 Task: Create a due date automation trigger when advanced on, 2 hours before a card is due add dates not starting next week.
Action: Mouse moved to (1053, 85)
Screenshot: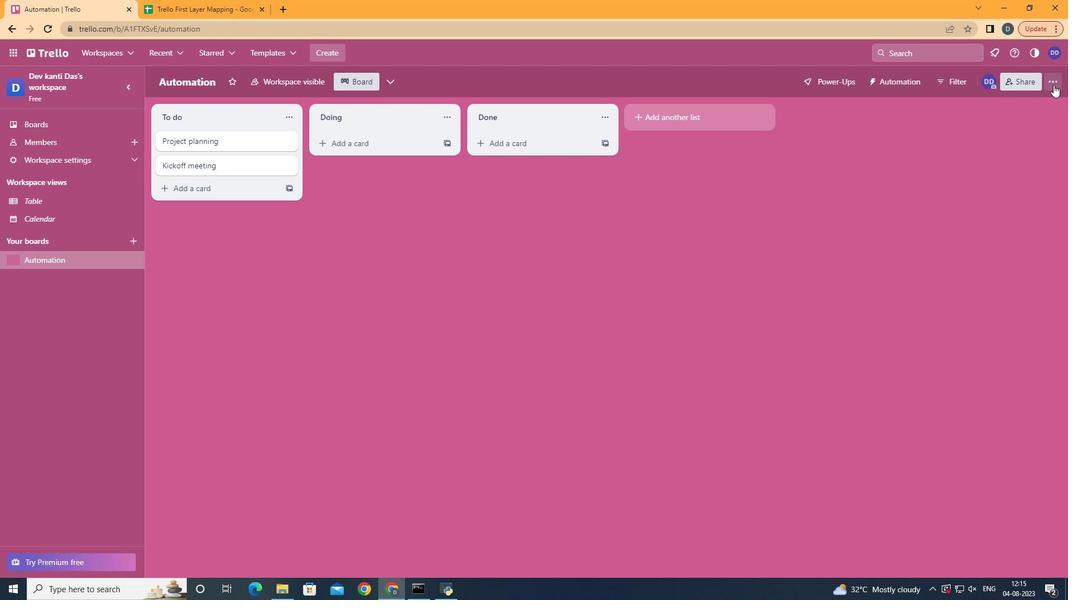 
Action: Mouse pressed left at (1053, 85)
Screenshot: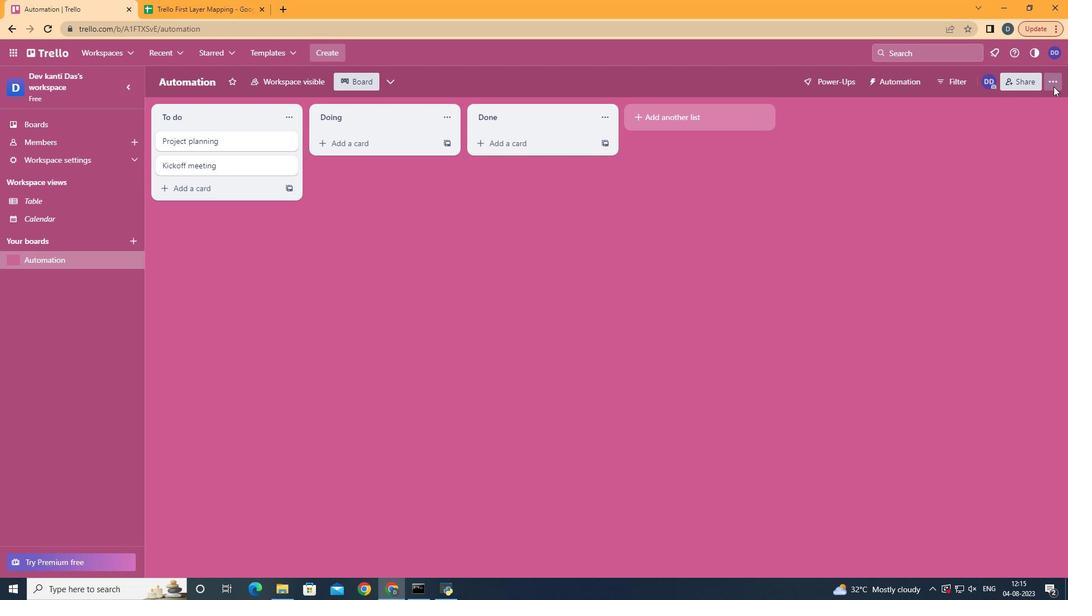 
Action: Mouse moved to (984, 238)
Screenshot: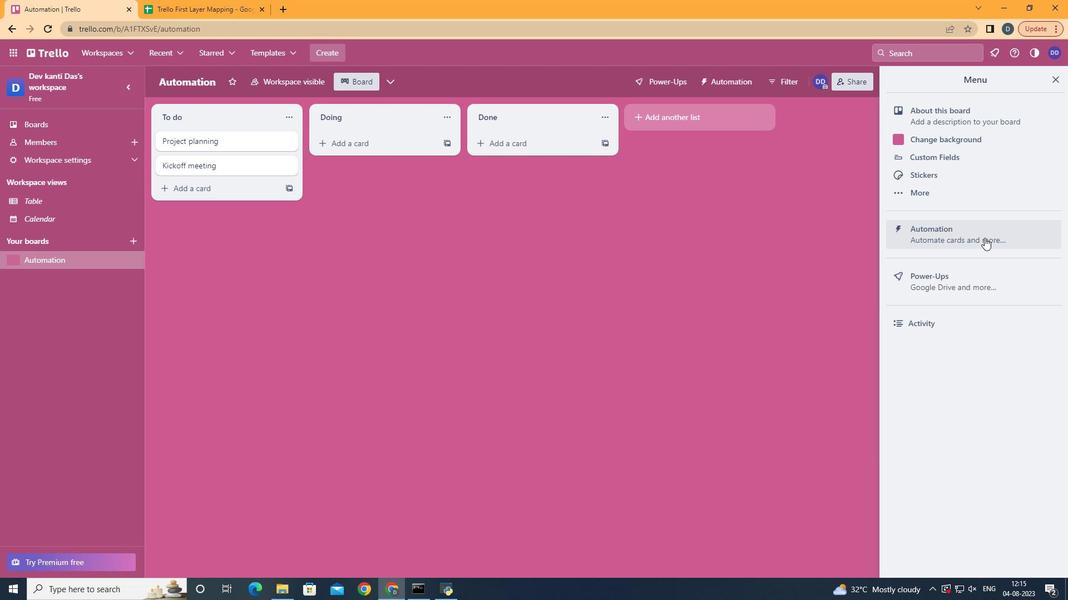 
Action: Mouse pressed left at (984, 238)
Screenshot: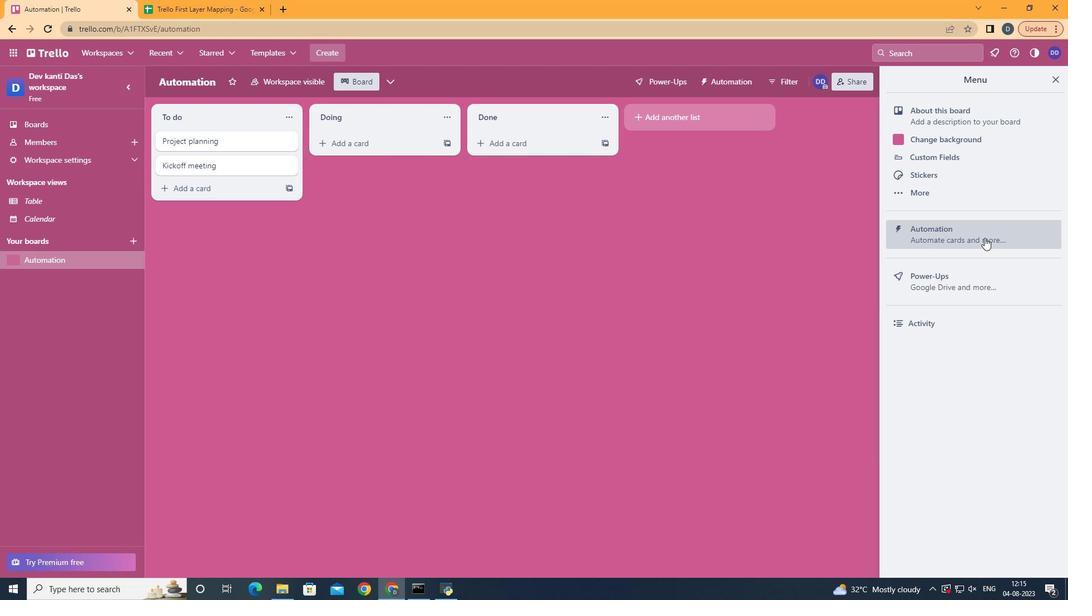 
Action: Mouse moved to (240, 227)
Screenshot: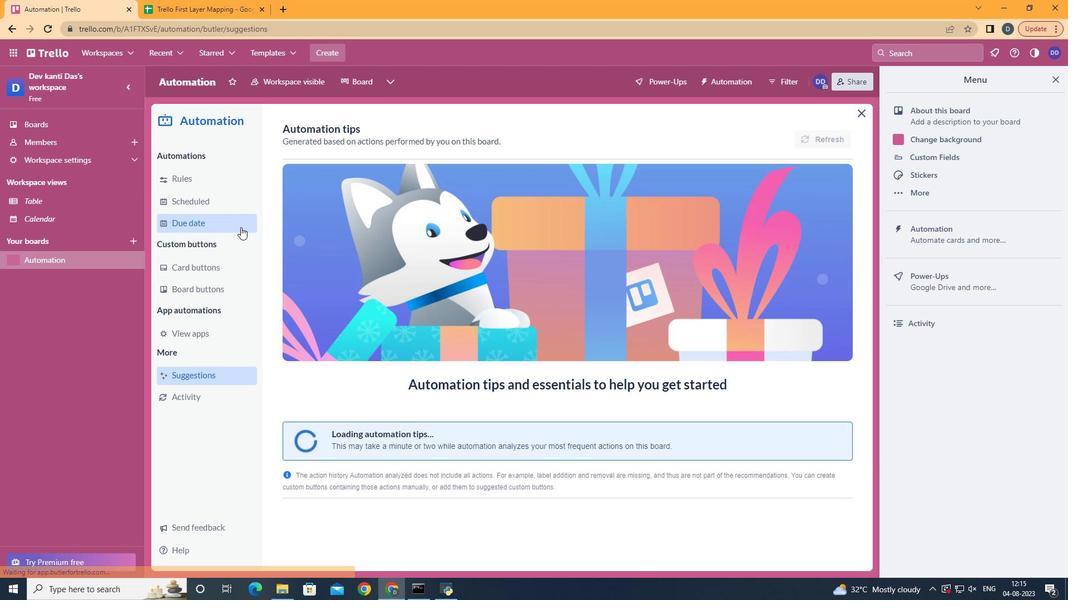 
Action: Mouse pressed left at (240, 227)
Screenshot: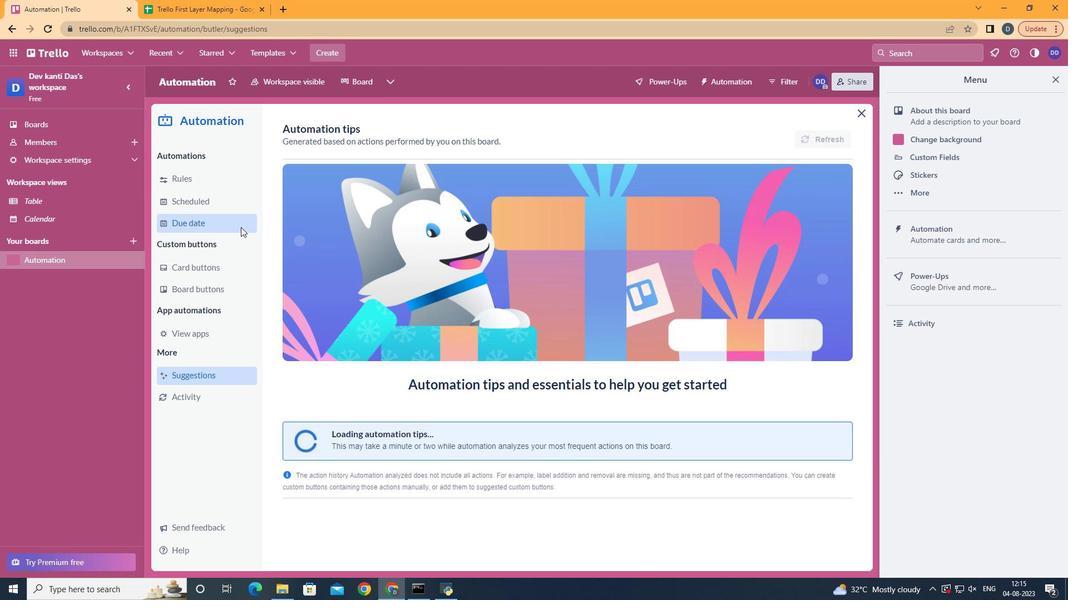 
Action: Mouse moved to (802, 127)
Screenshot: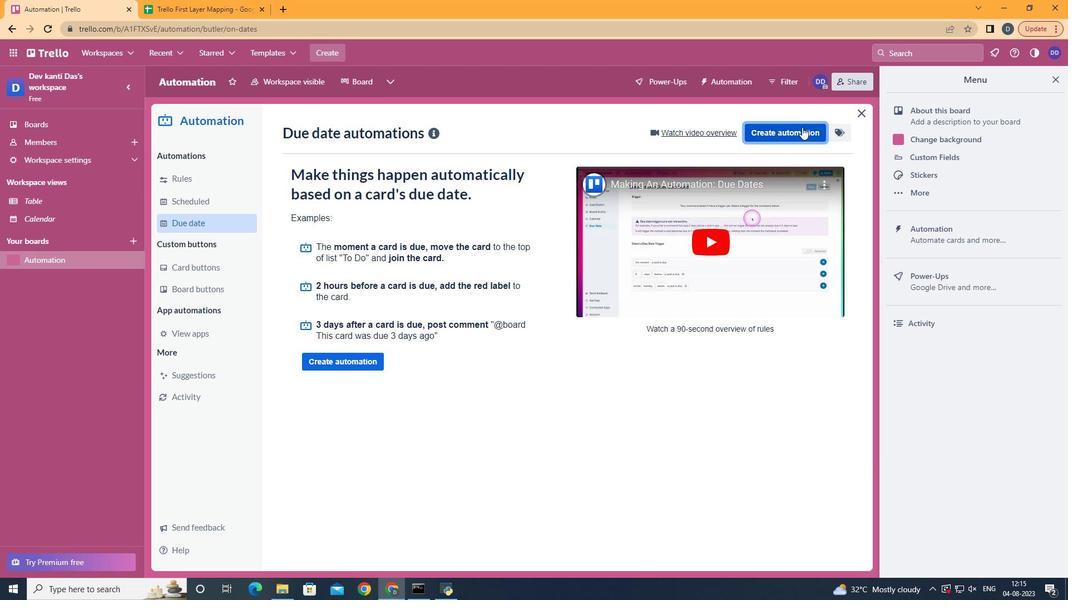 
Action: Mouse pressed left at (802, 127)
Screenshot: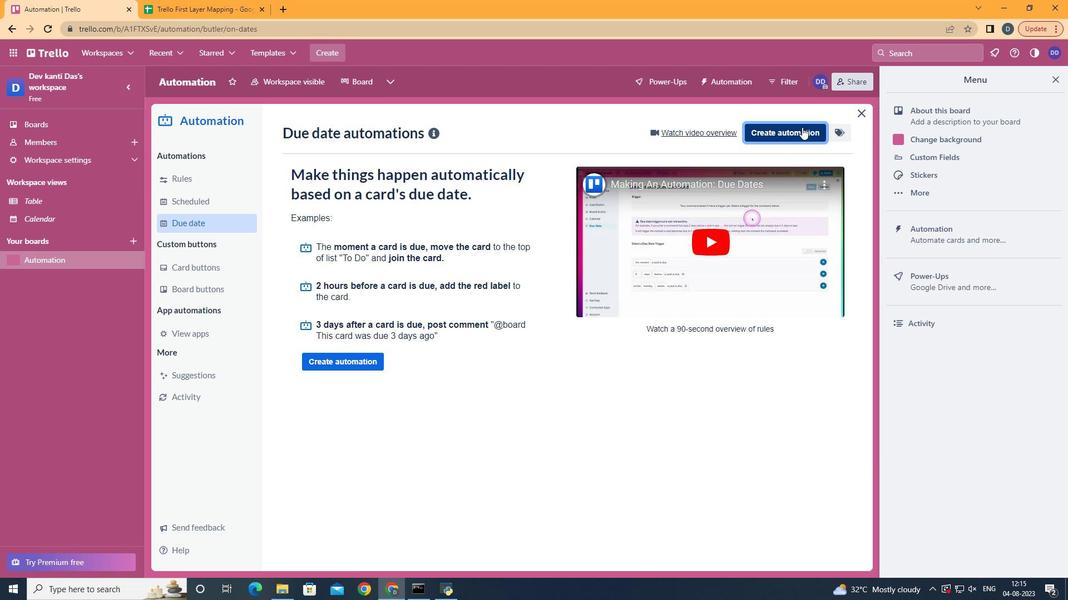 
Action: Mouse moved to (538, 234)
Screenshot: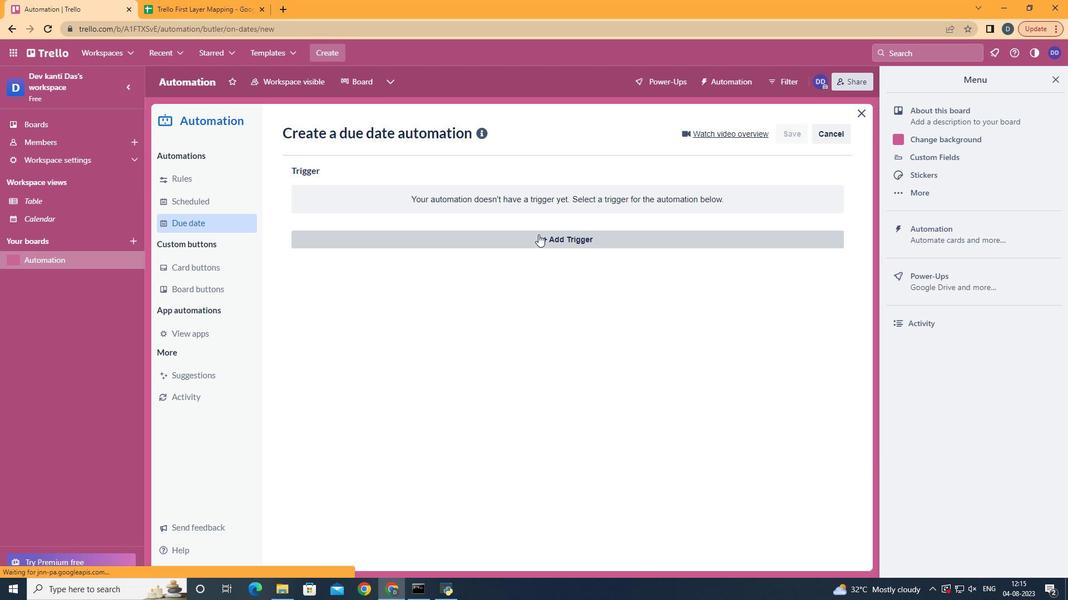 
Action: Mouse pressed left at (538, 234)
Screenshot: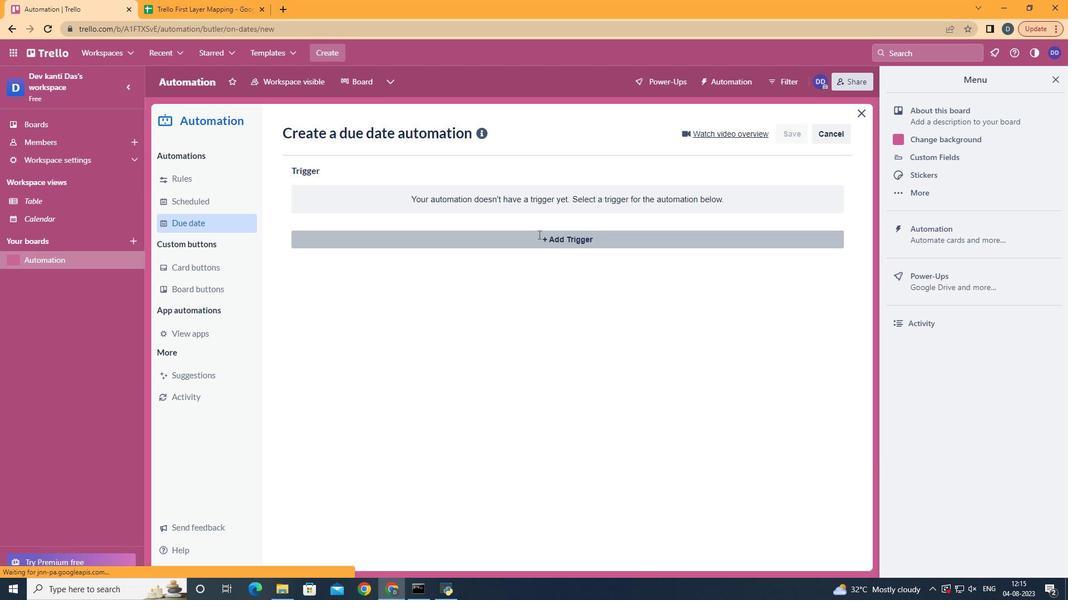 
Action: Mouse moved to (358, 472)
Screenshot: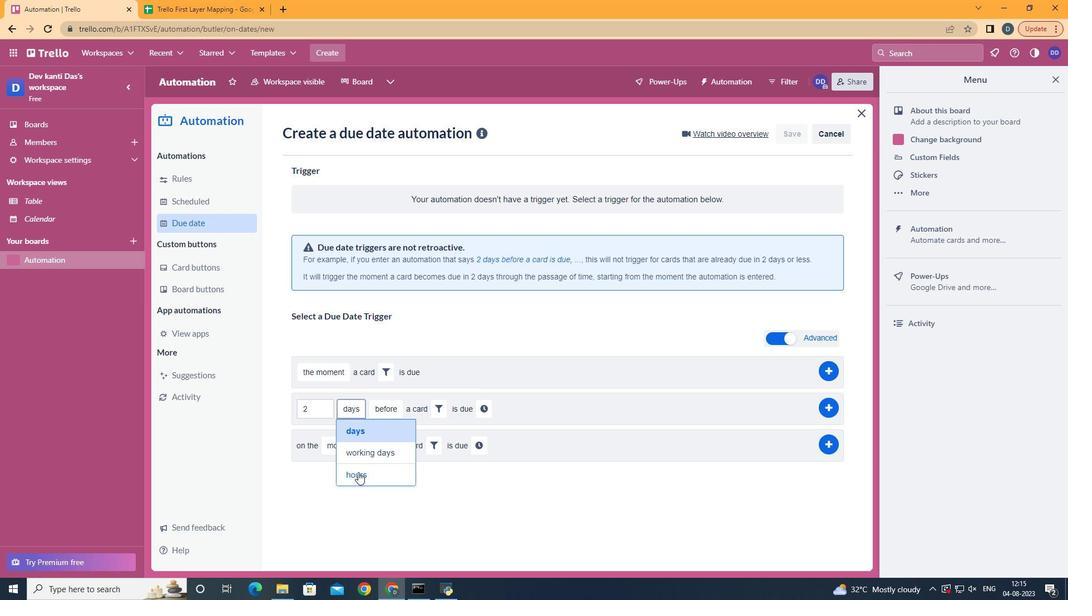 
Action: Mouse pressed left at (358, 472)
Screenshot: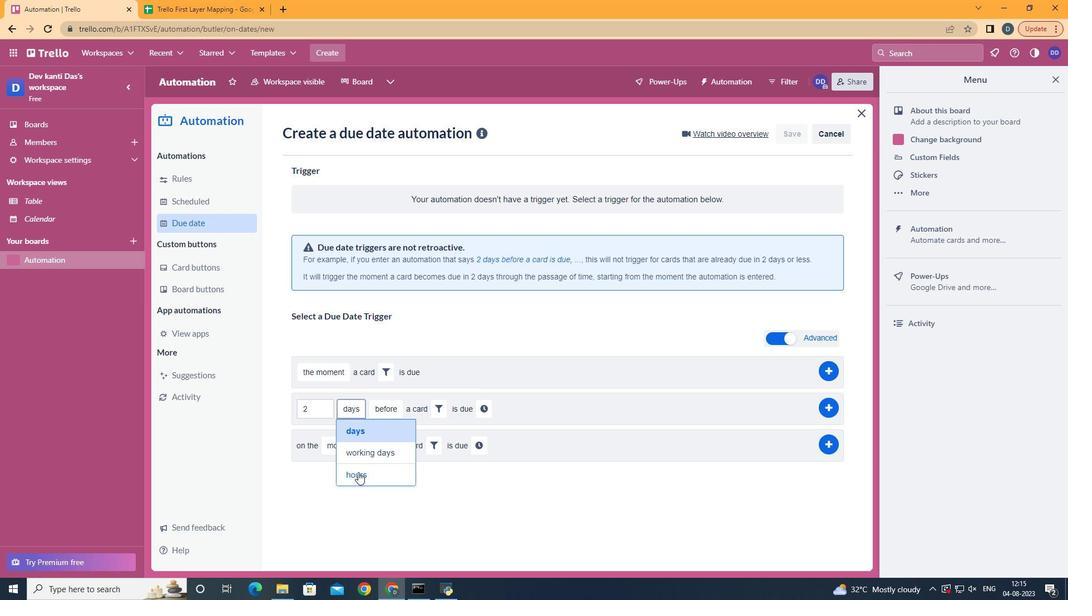 
Action: Mouse moved to (396, 427)
Screenshot: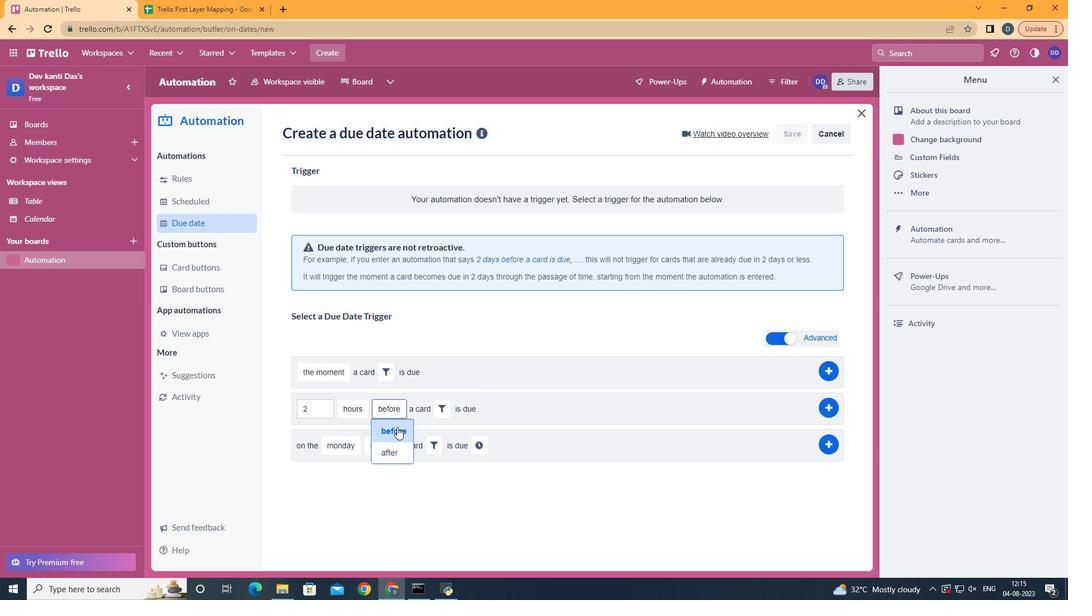 
Action: Mouse pressed left at (396, 427)
Screenshot: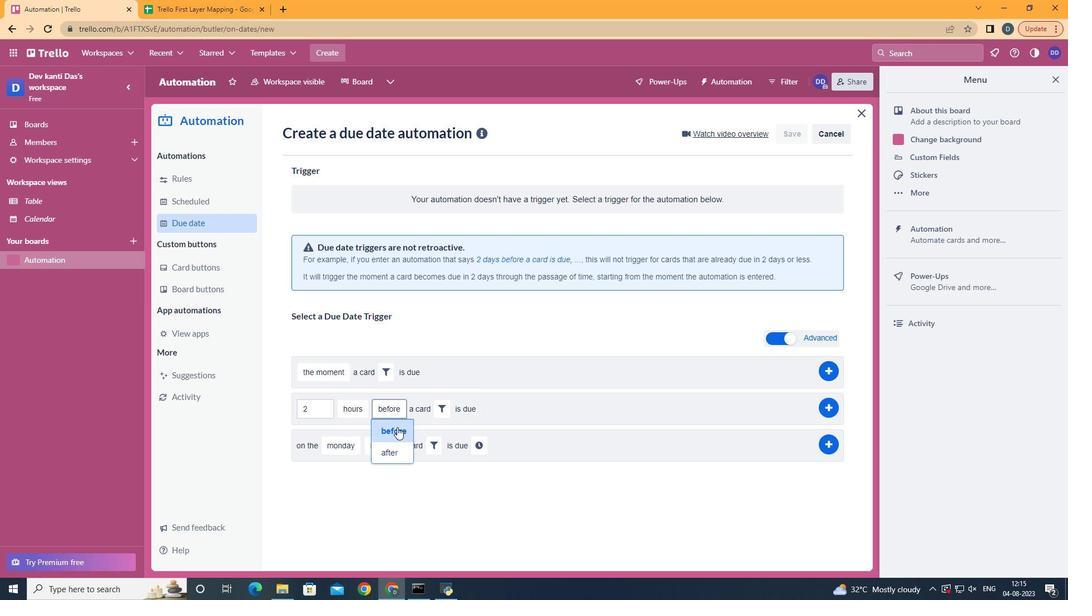
Action: Mouse moved to (431, 411)
Screenshot: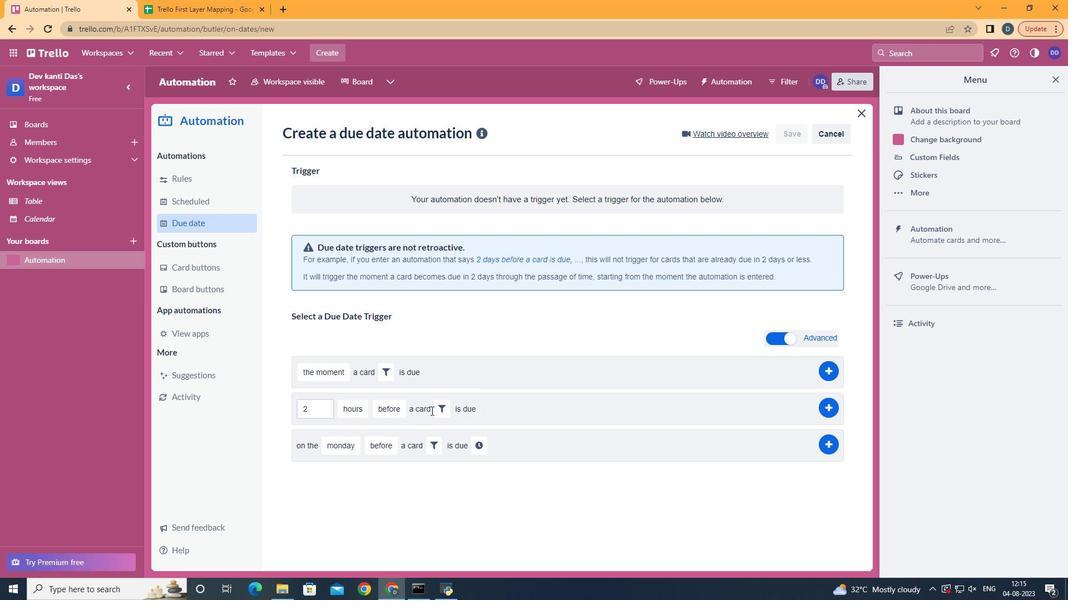 
Action: Mouse pressed left at (431, 411)
Screenshot: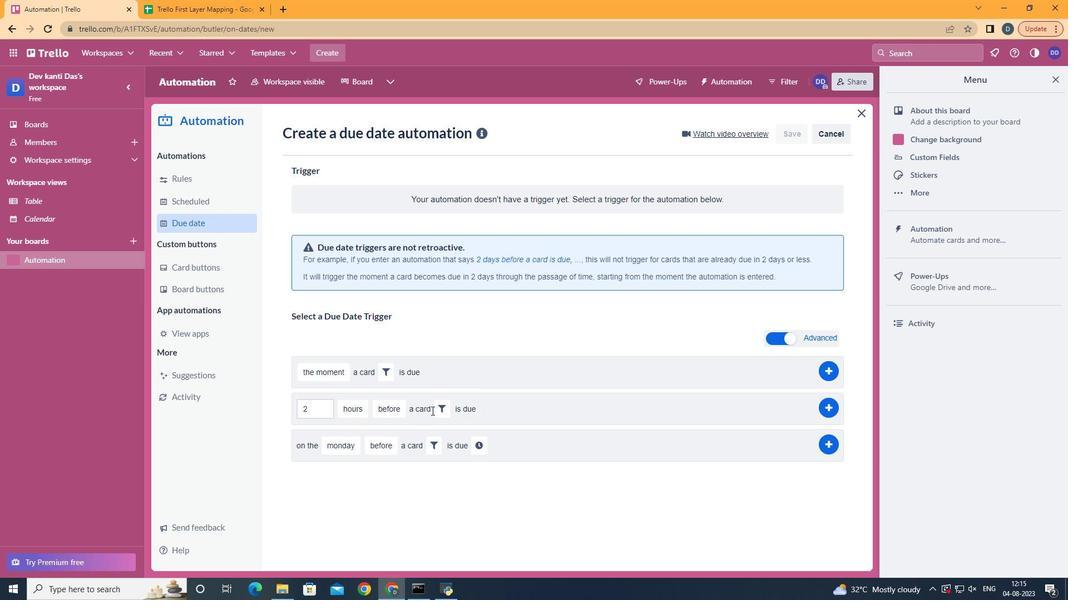 
Action: Mouse moved to (438, 408)
Screenshot: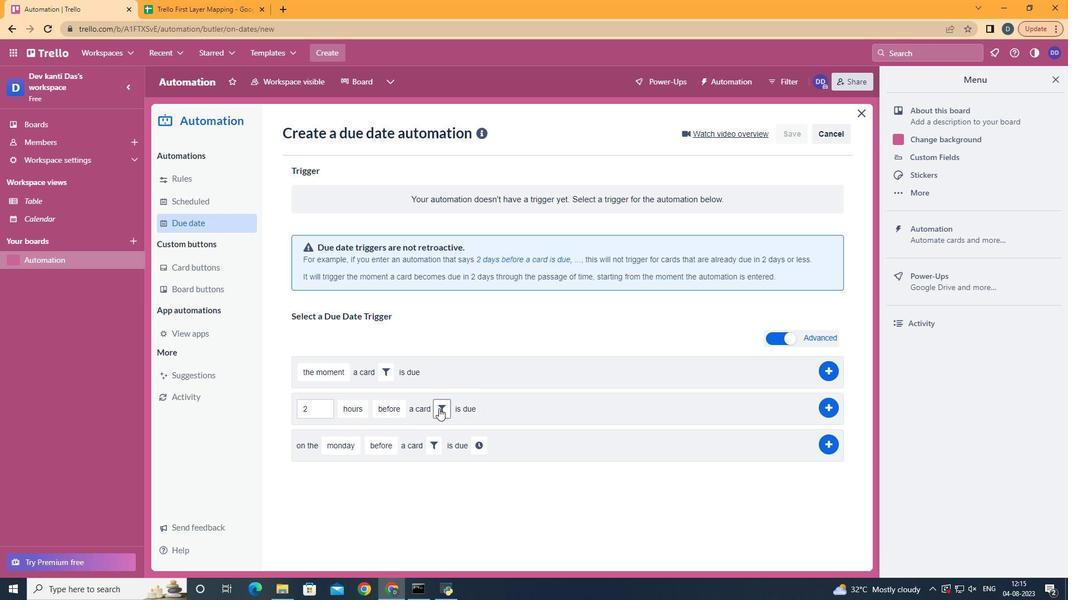 
Action: Mouse pressed left at (438, 408)
Screenshot: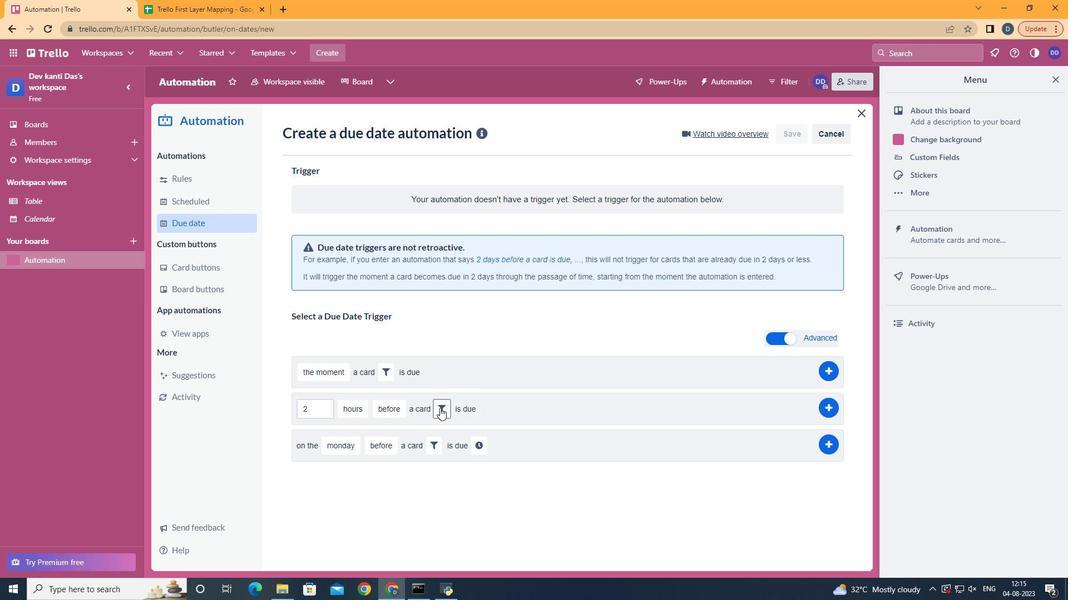 
Action: Mouse moved to (489, 445)
Screenshot: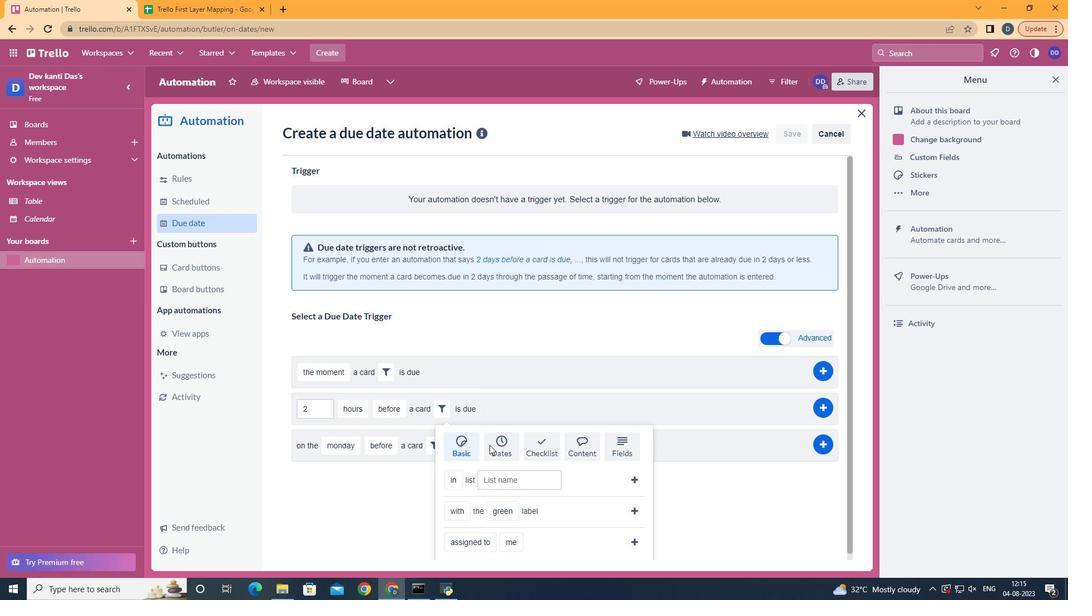 
Action: Mouse pressed left at (489, 445)
Screenshot: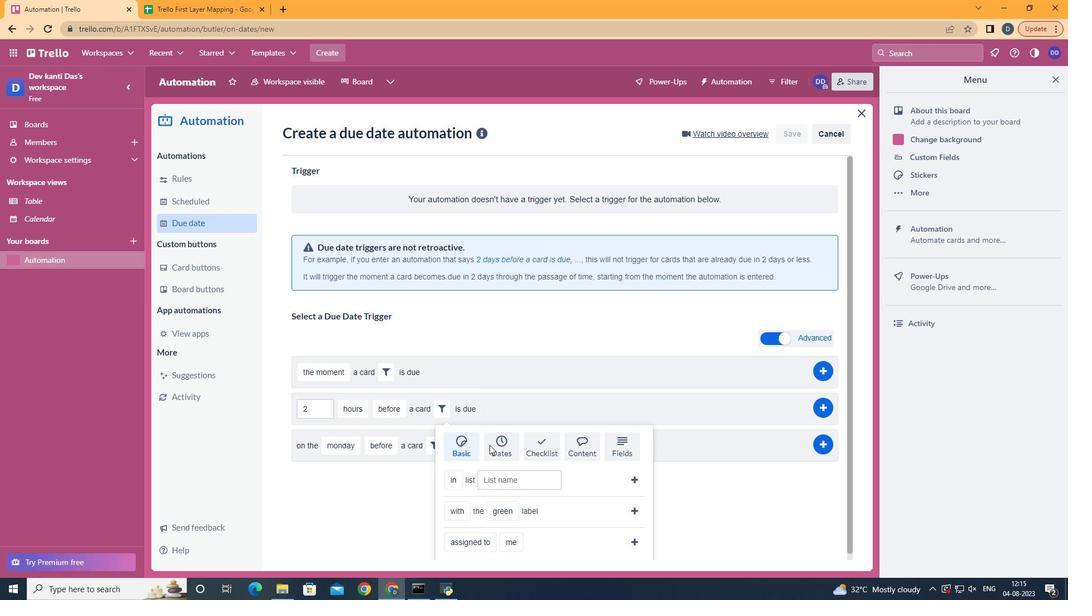 
Action: Mouse moved to (490, 445)
Screenshot: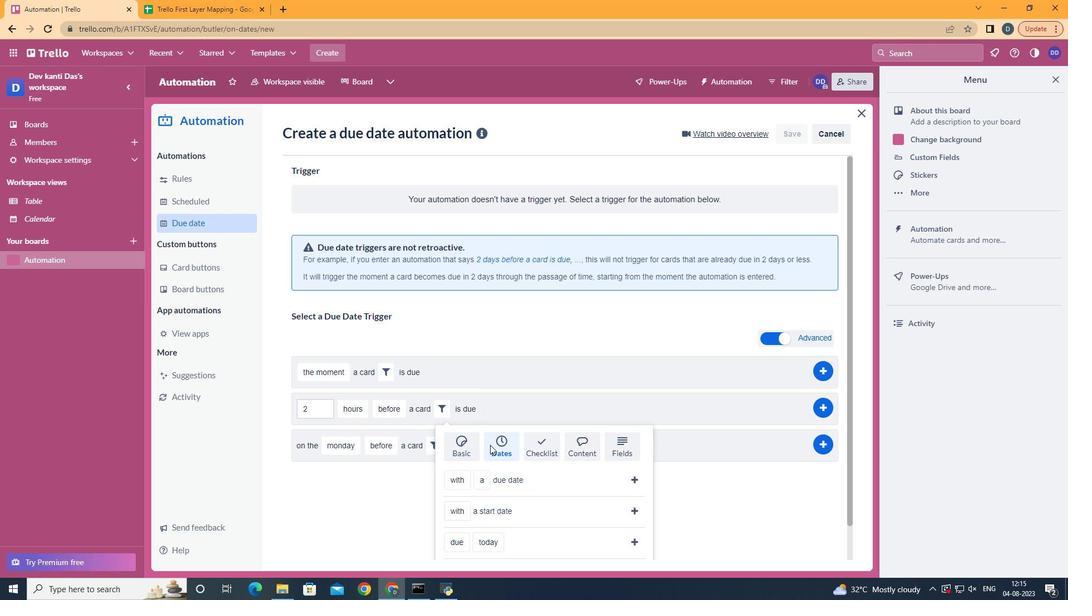
Action: Mouse scrolled (490, 445) with delta (0, 0)
Screenshot: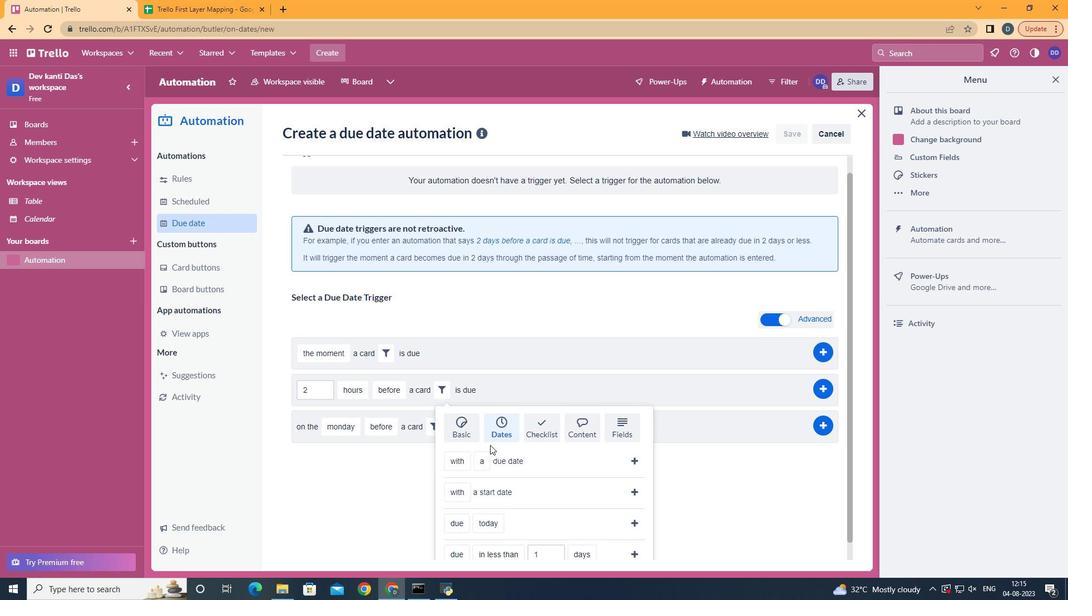 
Action: Mouse scrolled (490, 445) with delta (0, 0)
Screenshot: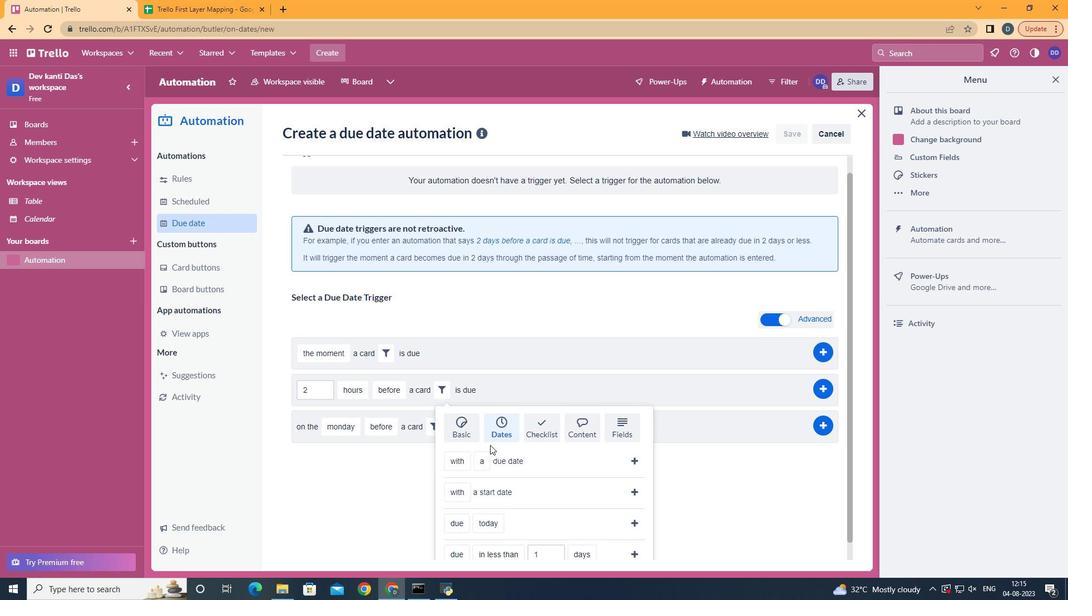 
Action: Mouse scrolled (490, 445) with delta (0, 0)
Screenshot: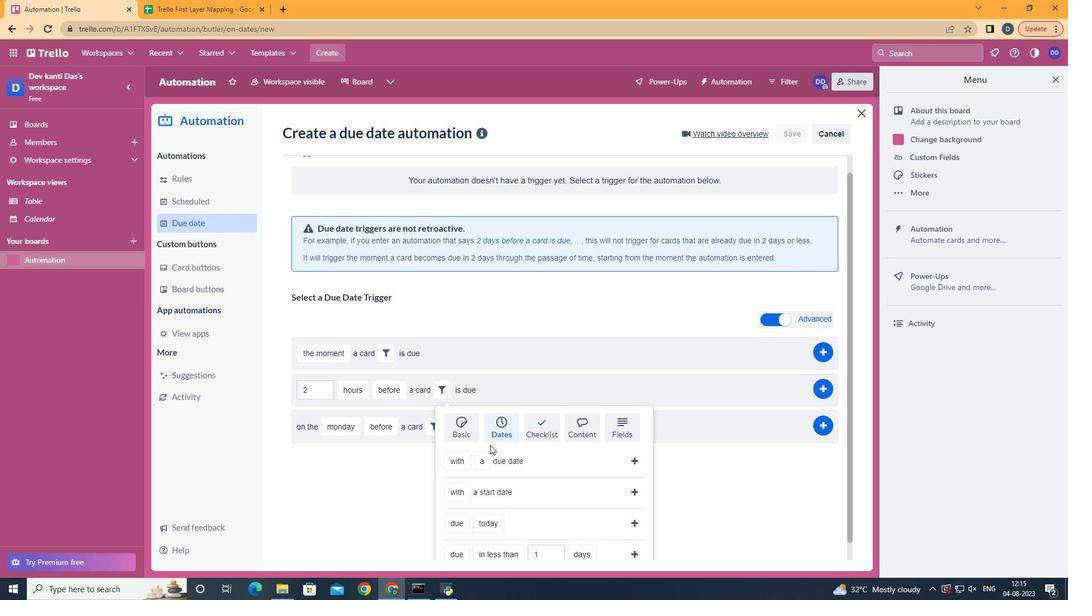 
Action: Mouse scrolled (490, 445) with delta (0, 0)
Screenshot: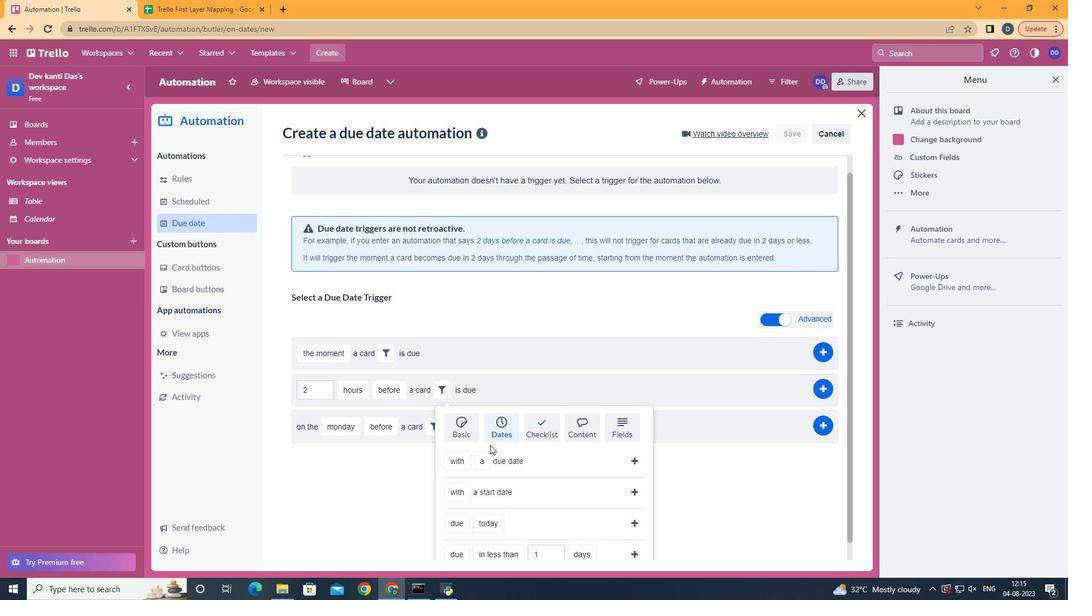 
Action: Mouse scrolled (490, 445) with delta (0, 0)
Screenshot: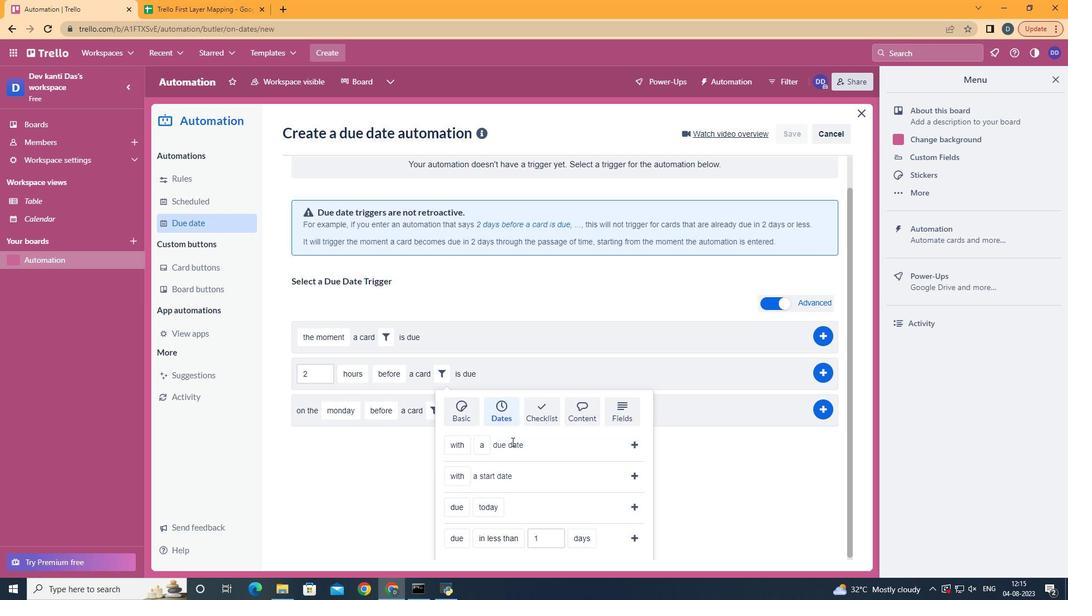 
Action: Mouse moved to (468, 482)
Screenshot: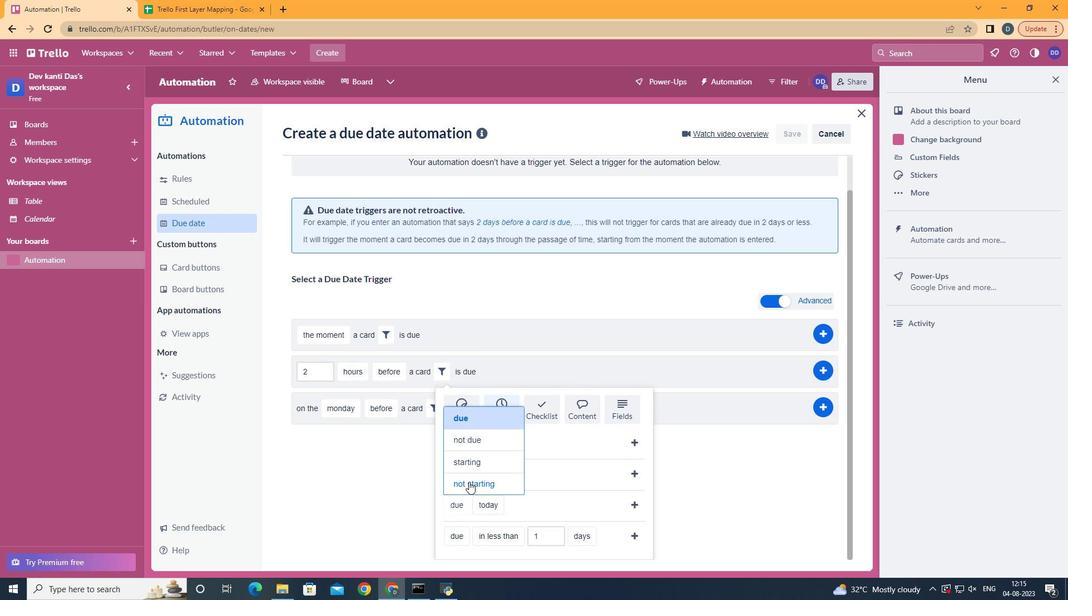 
Action: Mouse pressed left at (468, 482)
Screenshot: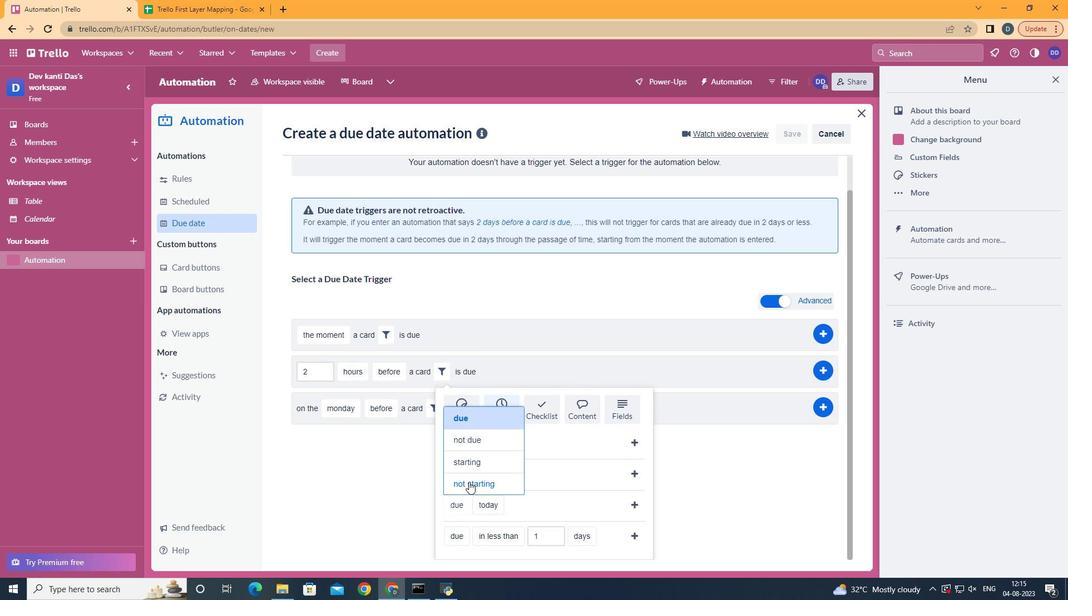 
Action: Mouse moved to (525, 445)
Screenshot: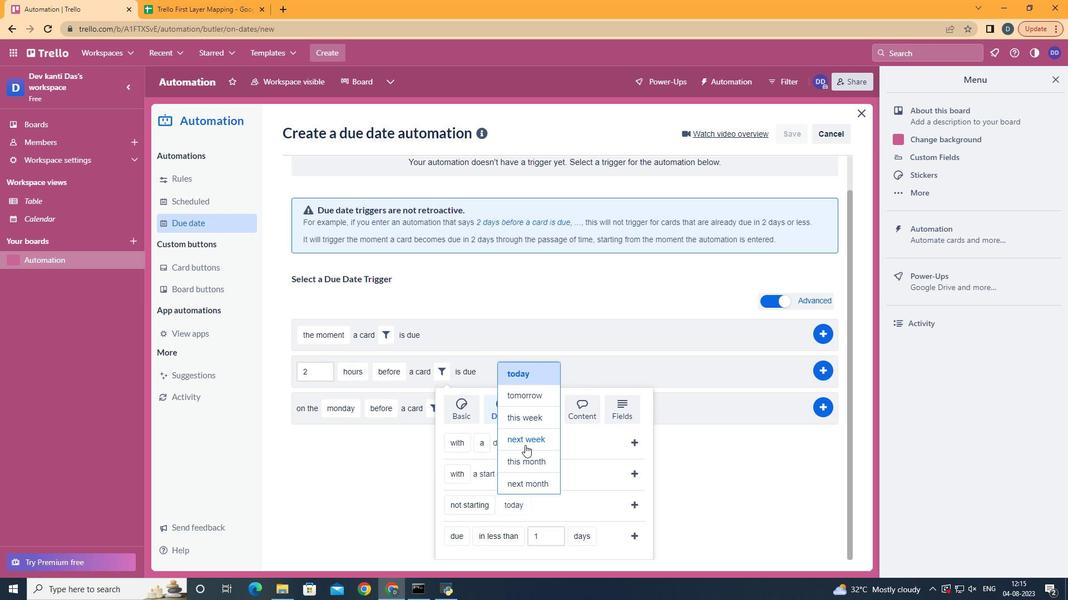 
Action: Mouse pressed left at (525, 445)
Screenshot: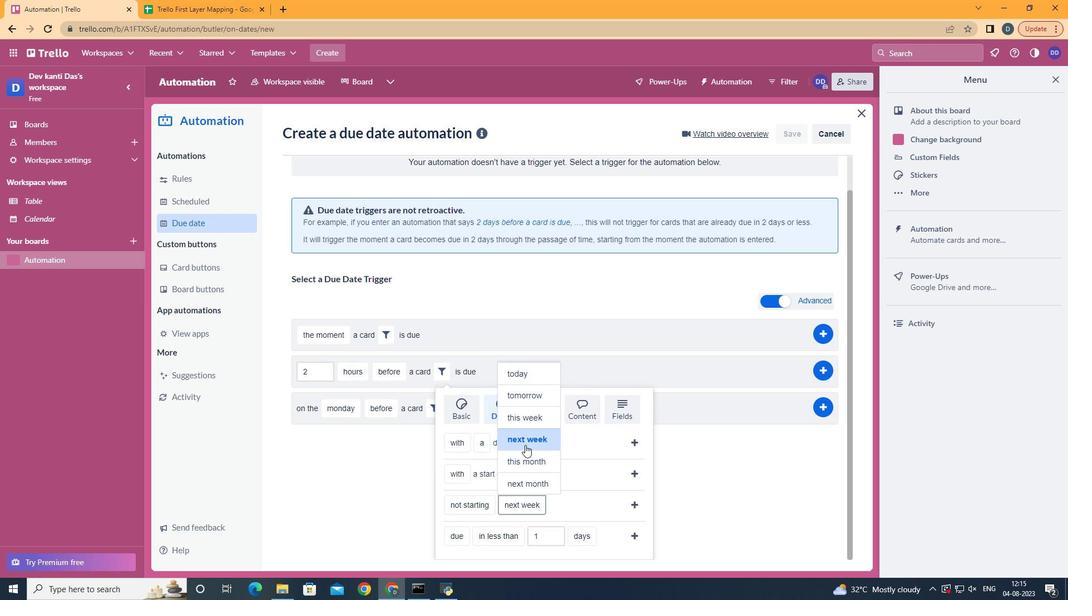 
Action: Mouse moved to (637, 505)
Screenshot: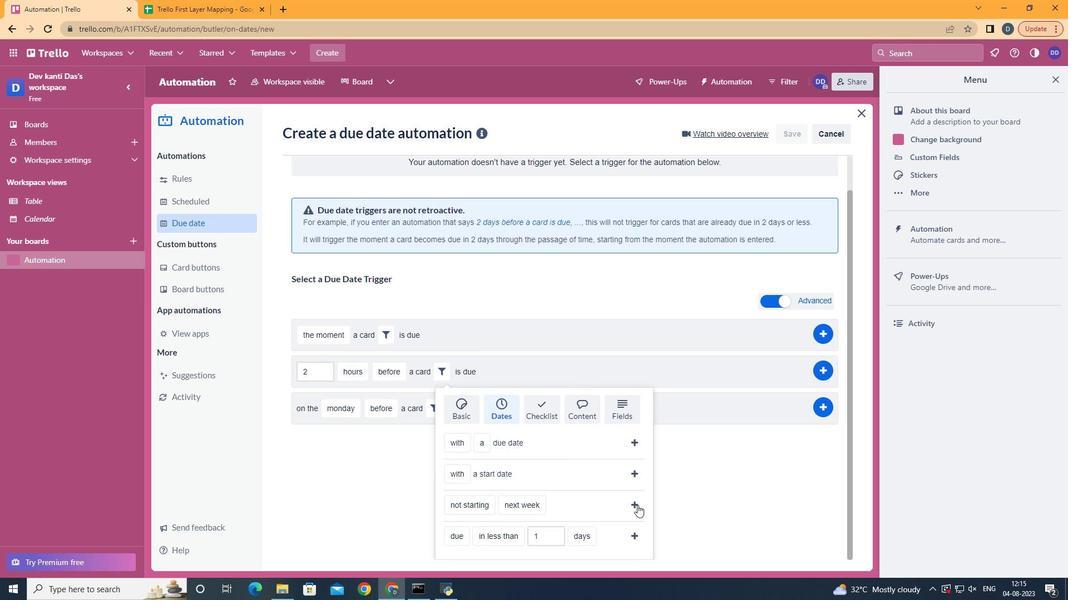 
Action: Mouse pressed left at (637, 505)
Screenshot: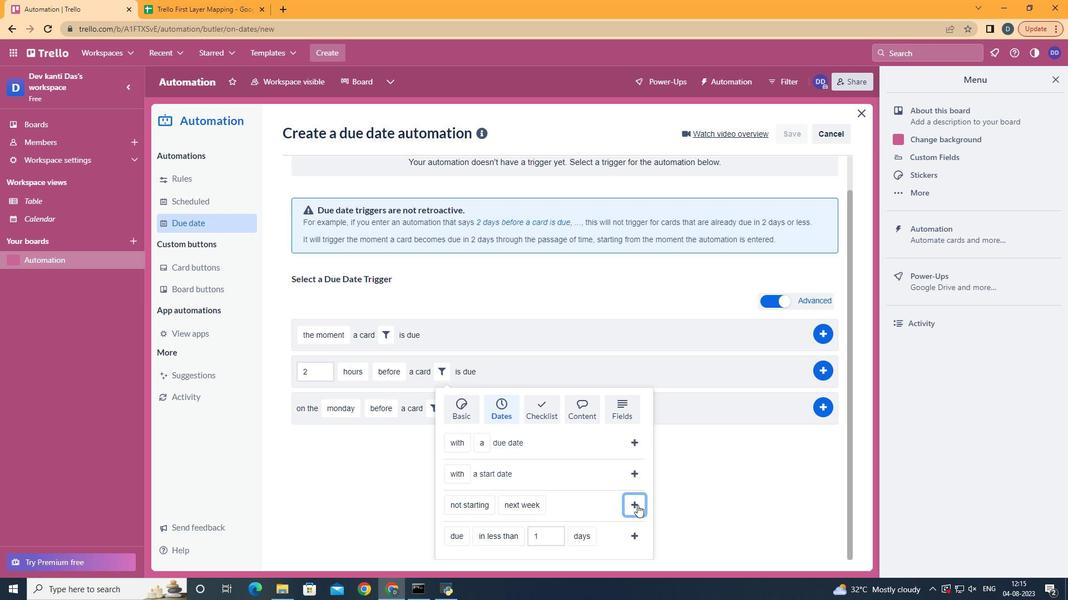 
Action: Mouse moved to (822, 407)
Screenshot: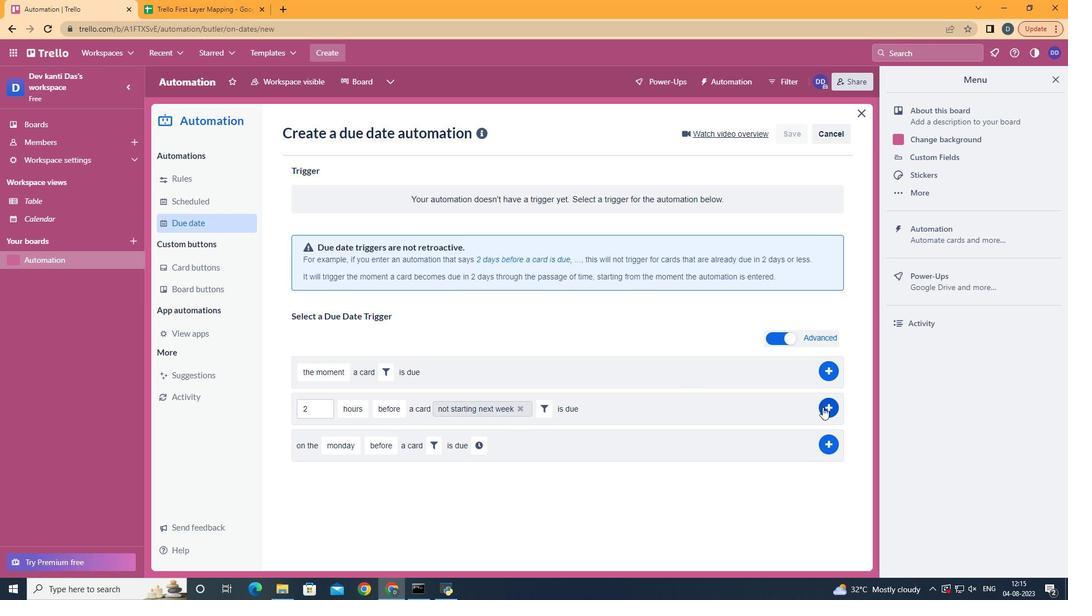 
Action: Mouse pressed left at (822, 407)
Screenshot: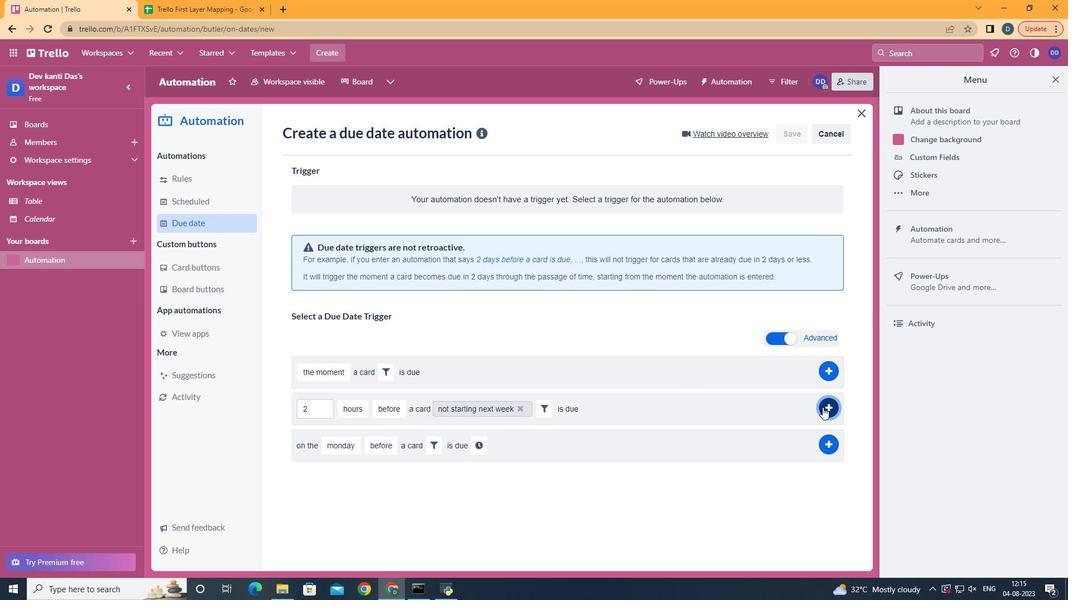 
Action: Mouse moved to (481, 263)
Screenshot: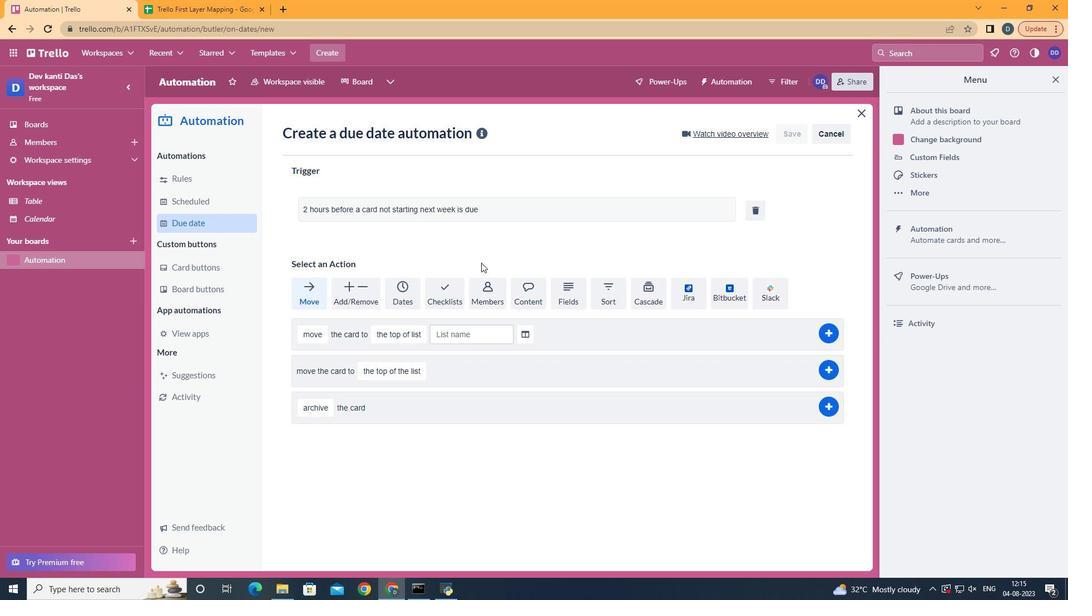 
